 Task: Add the headline component in the site builder.
Action: Mouse moved to (1126, 85)
Screenshot: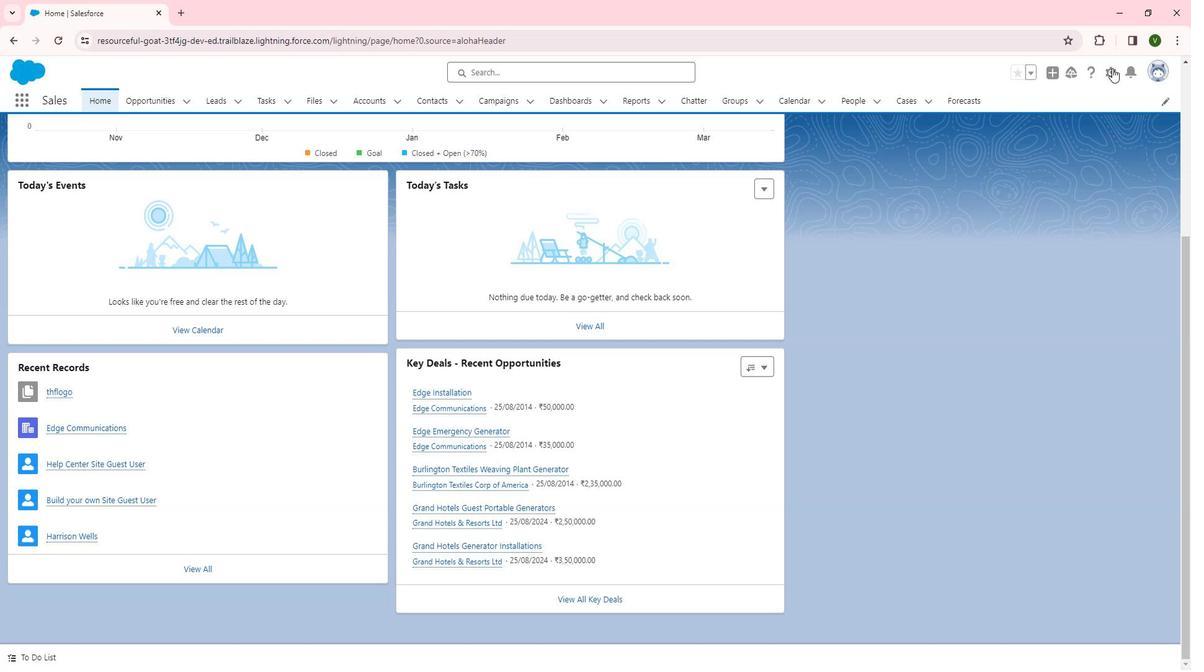 
Action: Mouse pressed left at (1126, 85)
Screenshot: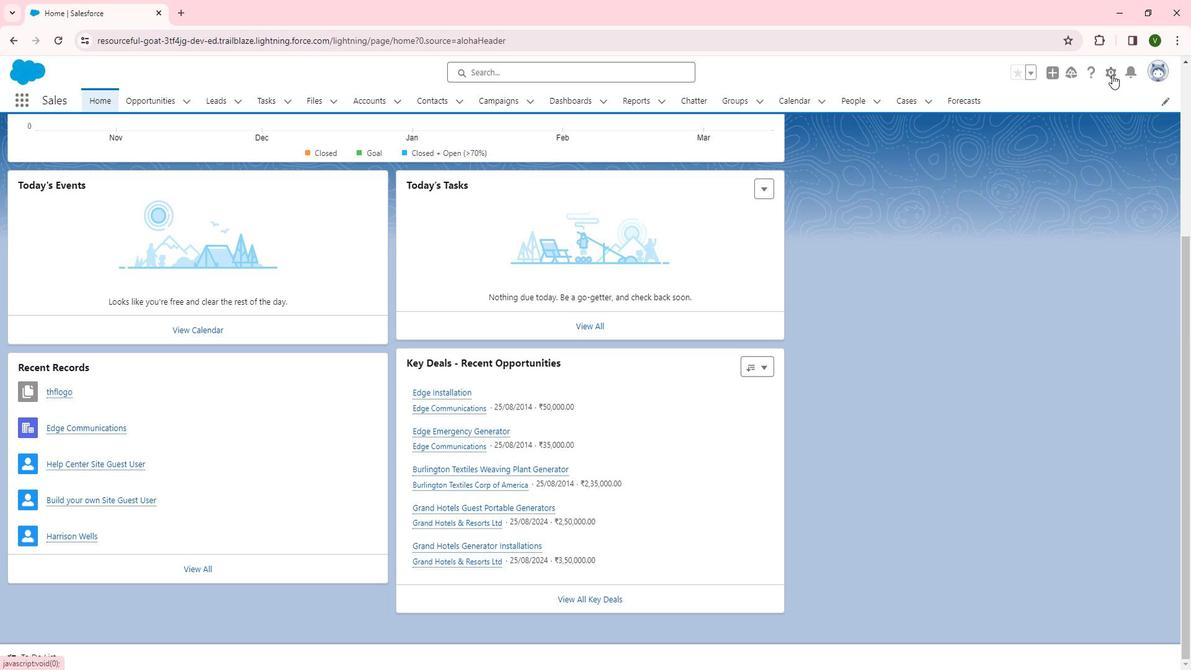 
Action: Mouse moved to (1077, 114)
Screenshot: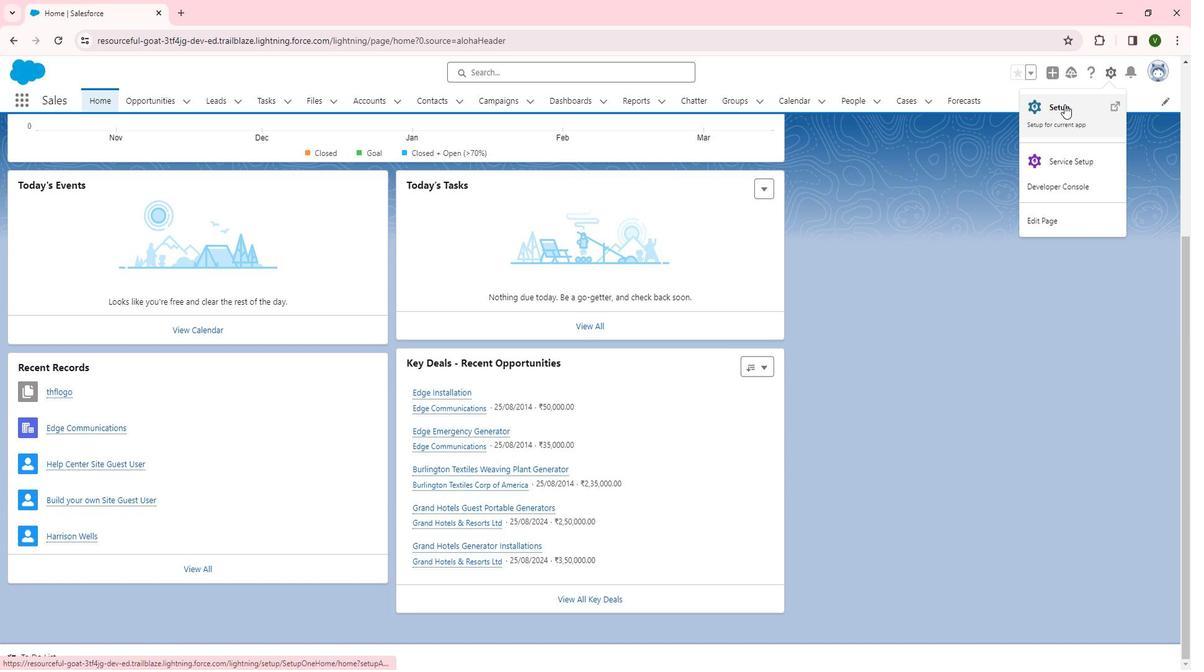 
Action: Mouse pressed left at (1077, 114)
Screenshot: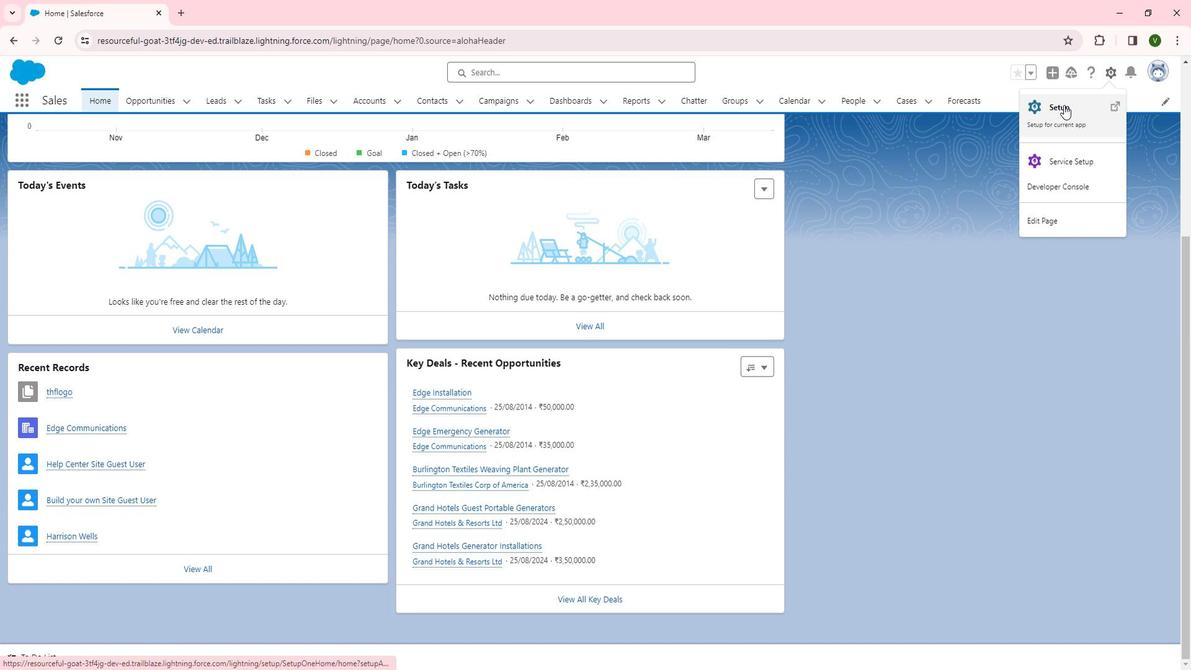 
Action: Mouse moved to (106, 229)
Screenshot: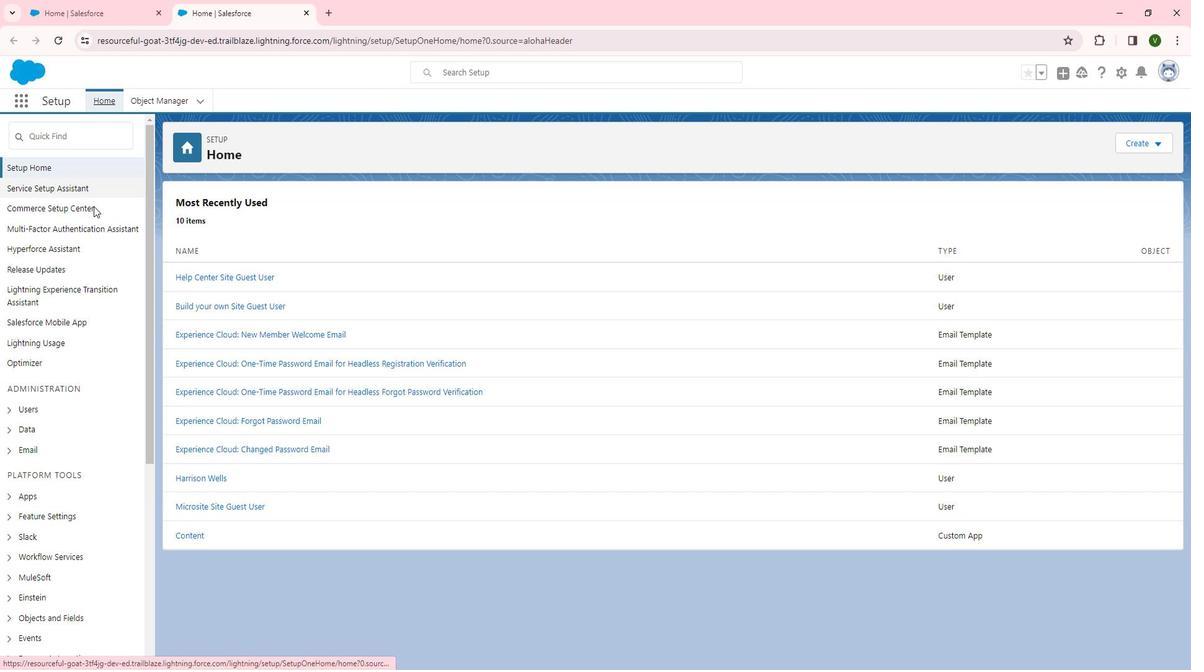 
Action: Mouse scrolled (106, 228) with delta (0, 0)
Screenshot: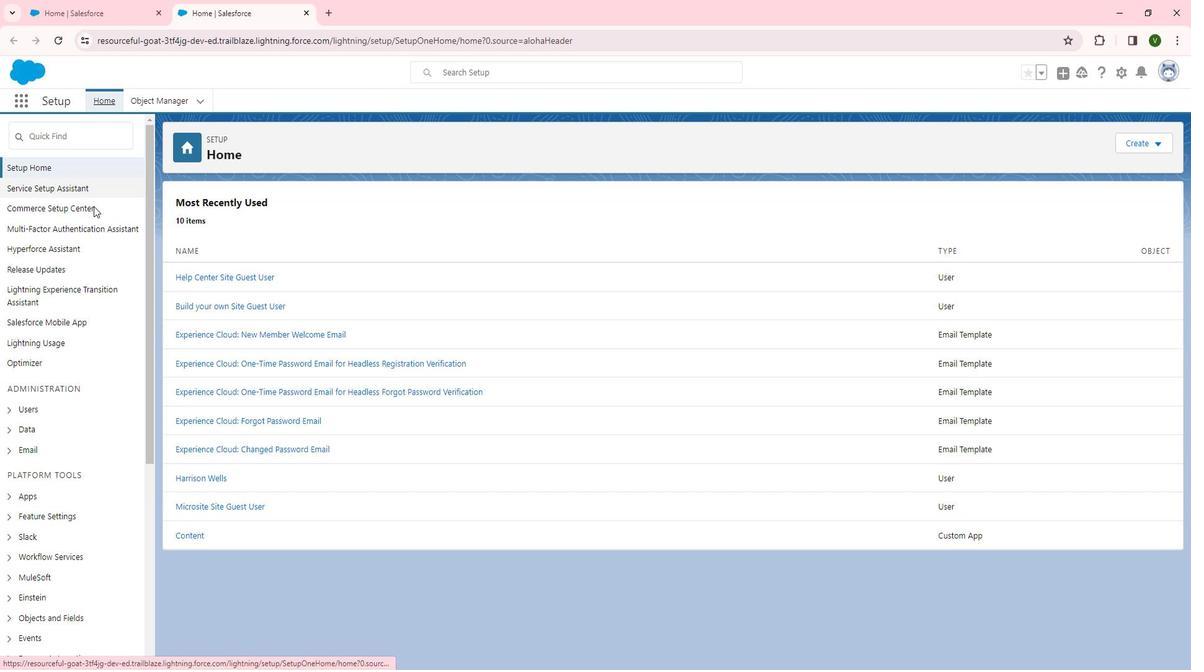 
Action: Mouse moved to (106, 261)
Screenshot: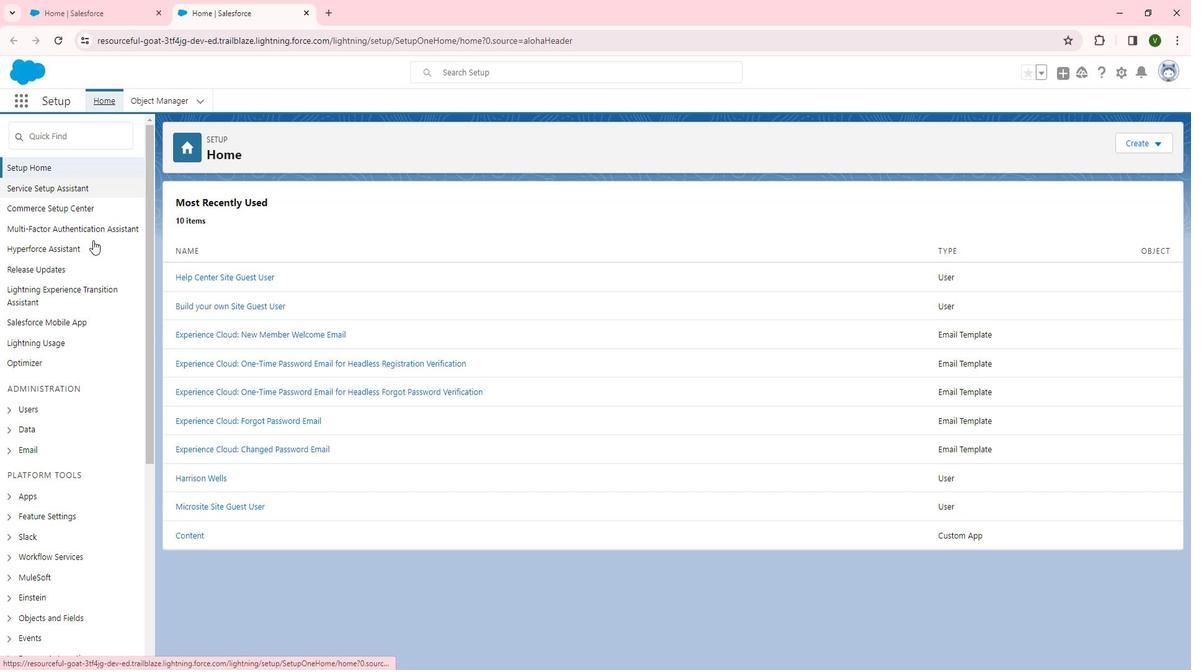 
Action: Mouse scrolled (106, 261) with delta (0, 0)
Screenshot: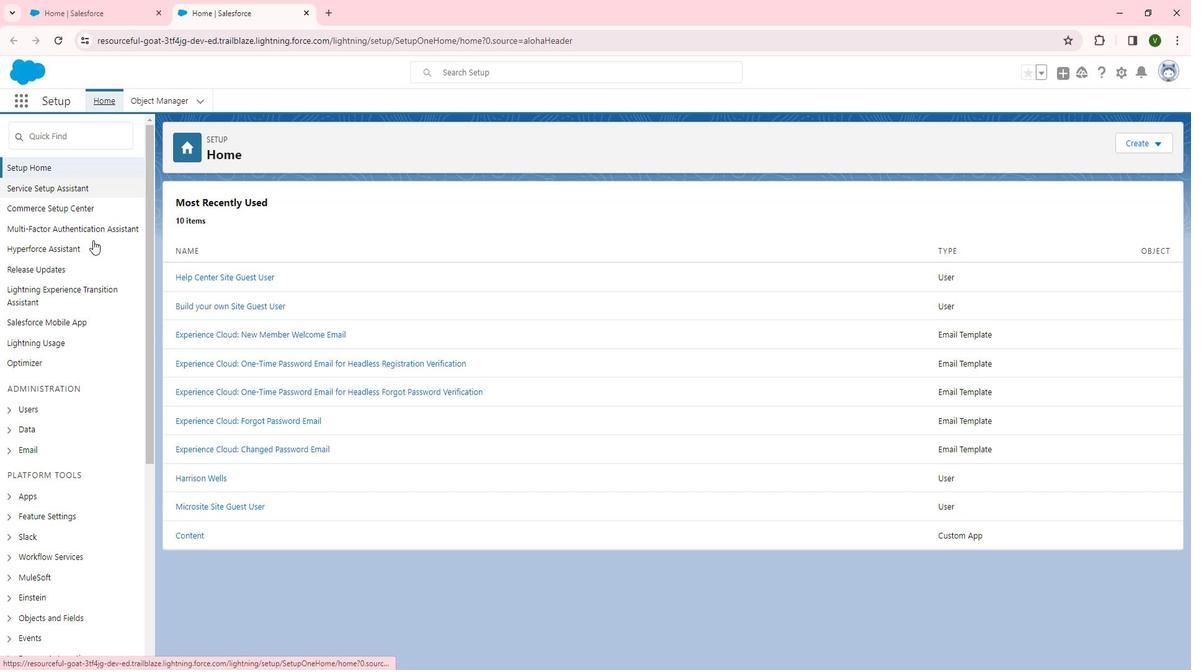 
Action: Mouse moved to (109, 268)
Screenshot: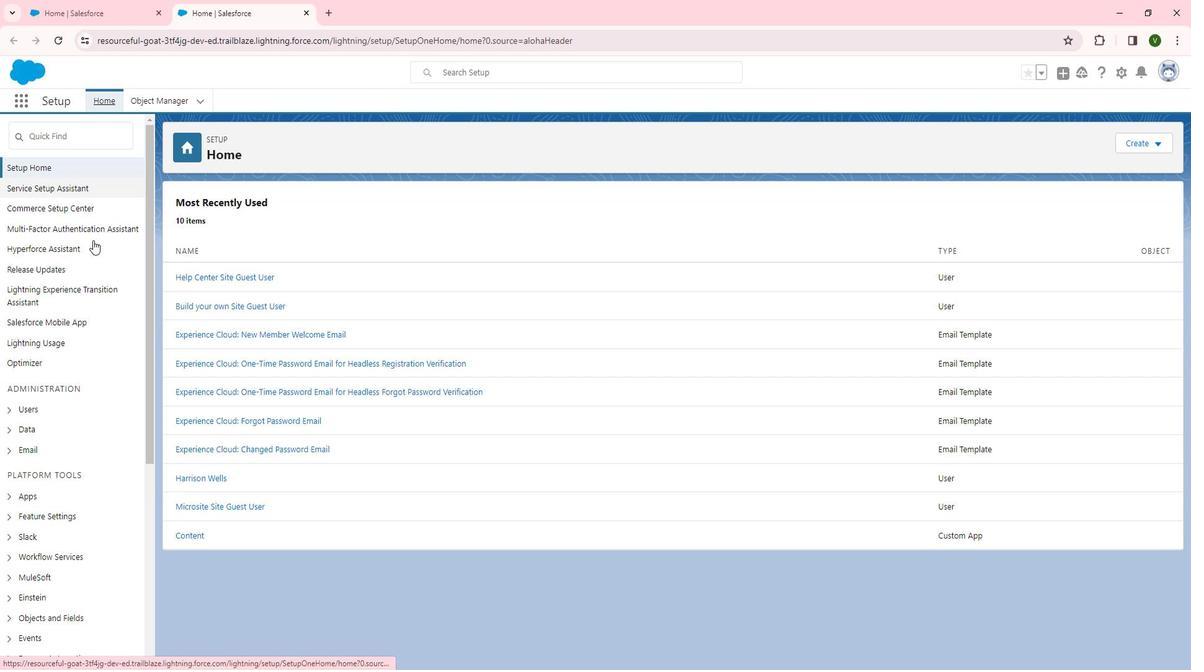 
Action: Mouse scrolled (109, 268) with delta (0, 0)
Screenshot: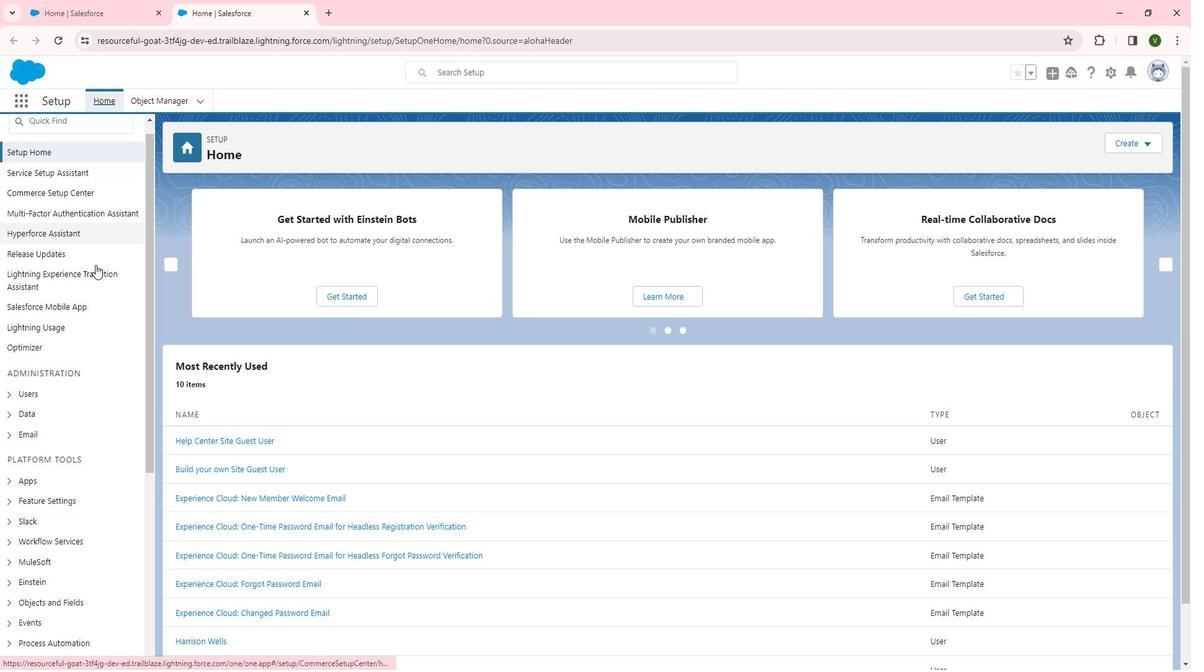 
Action: Mouse moved to (30, 324)
Screenshot: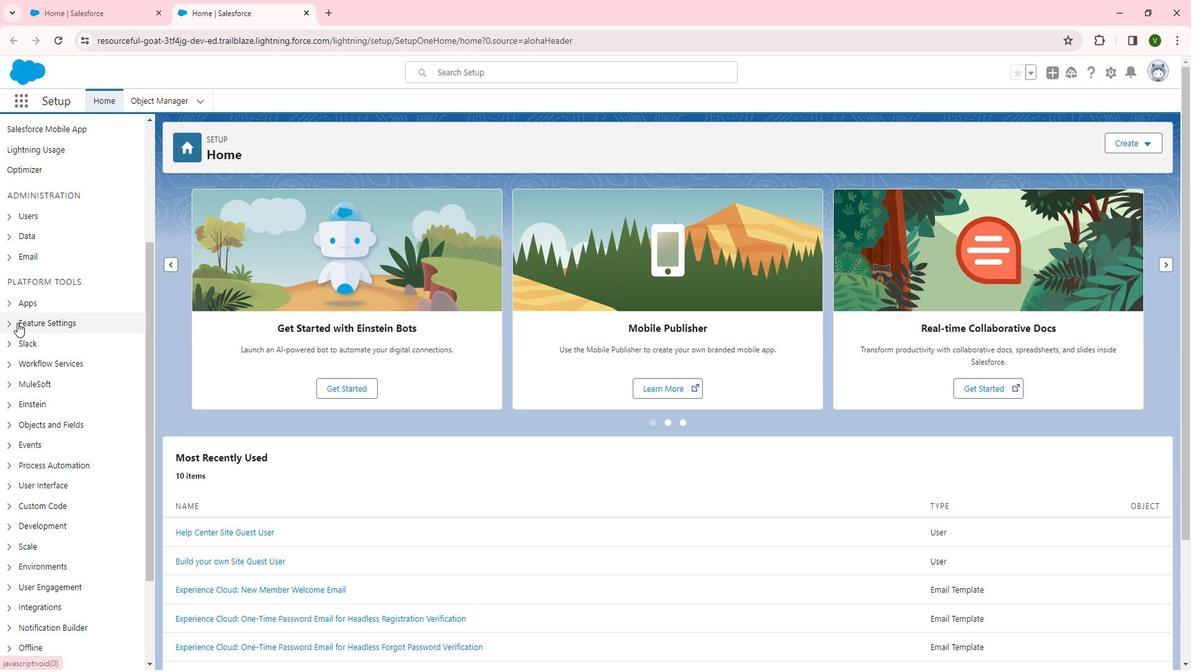 
Action: Mouse pressed left at (30, 324)
Screenshot: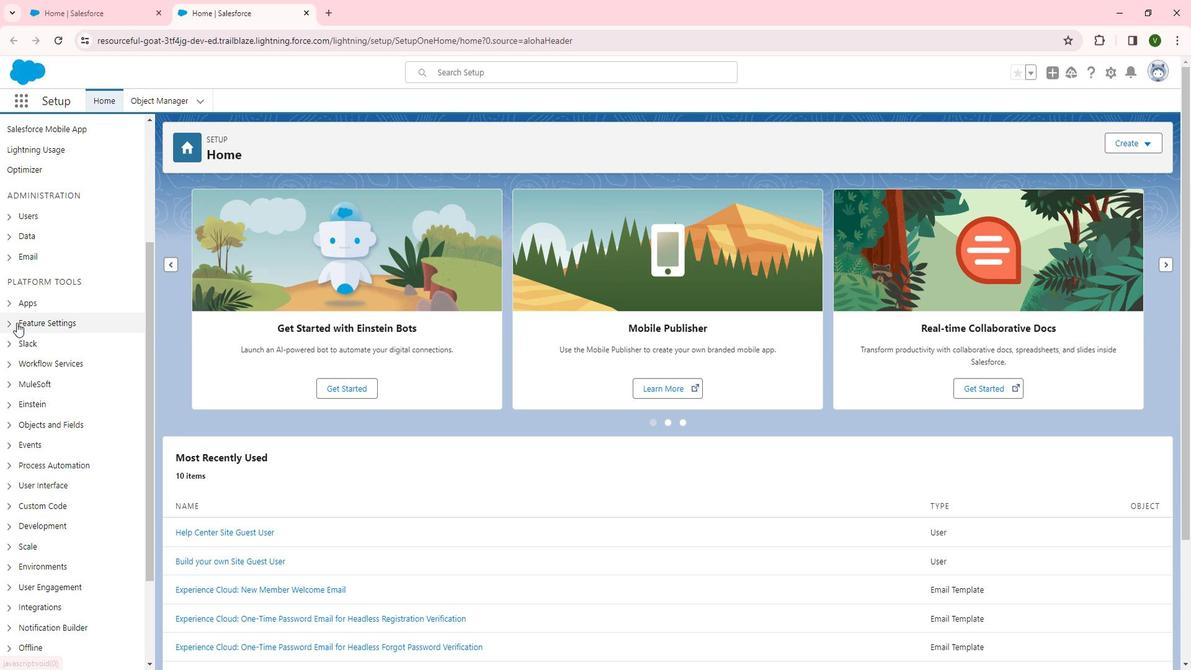 
Action: Mouse moved to (40, 323)
Screenshot: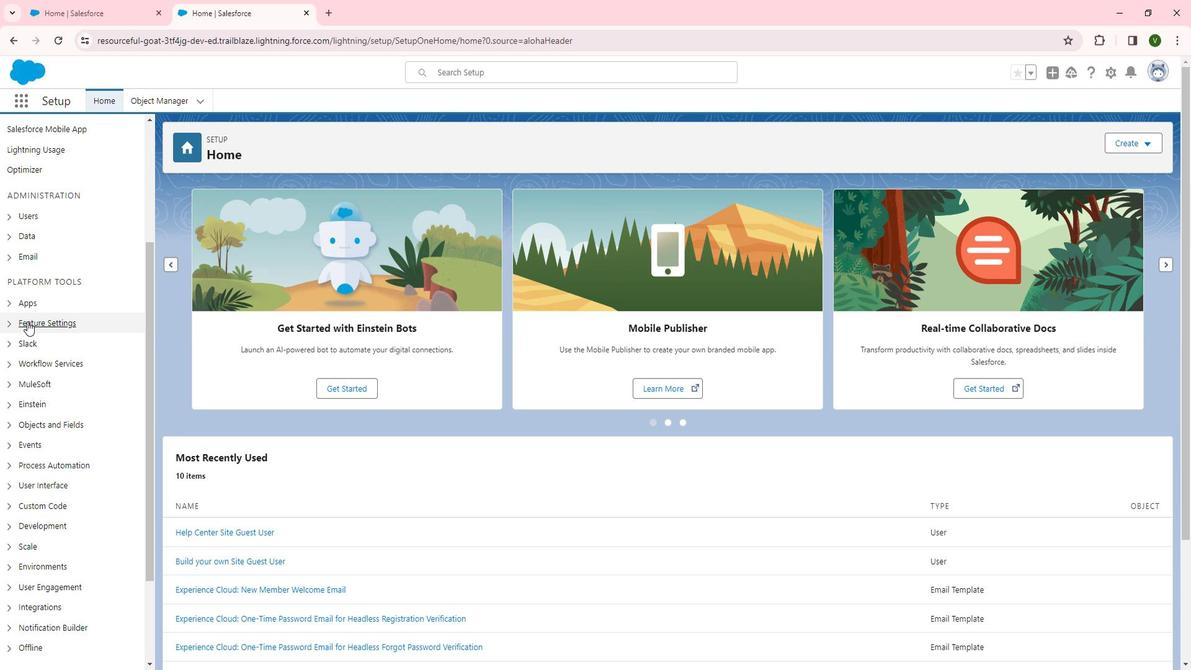 
Action: Mouse scrolled (40, 322) with delta (0, 0)
Screenshot: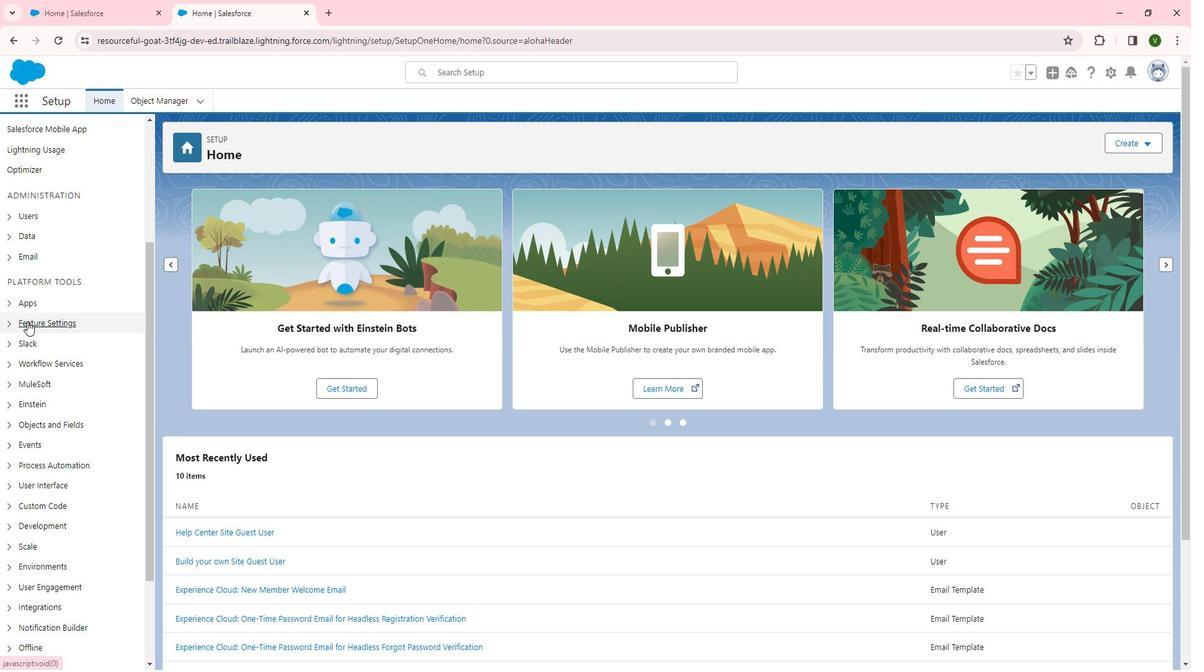 
Action: Mouse moved to (54, 260)
Screenshot: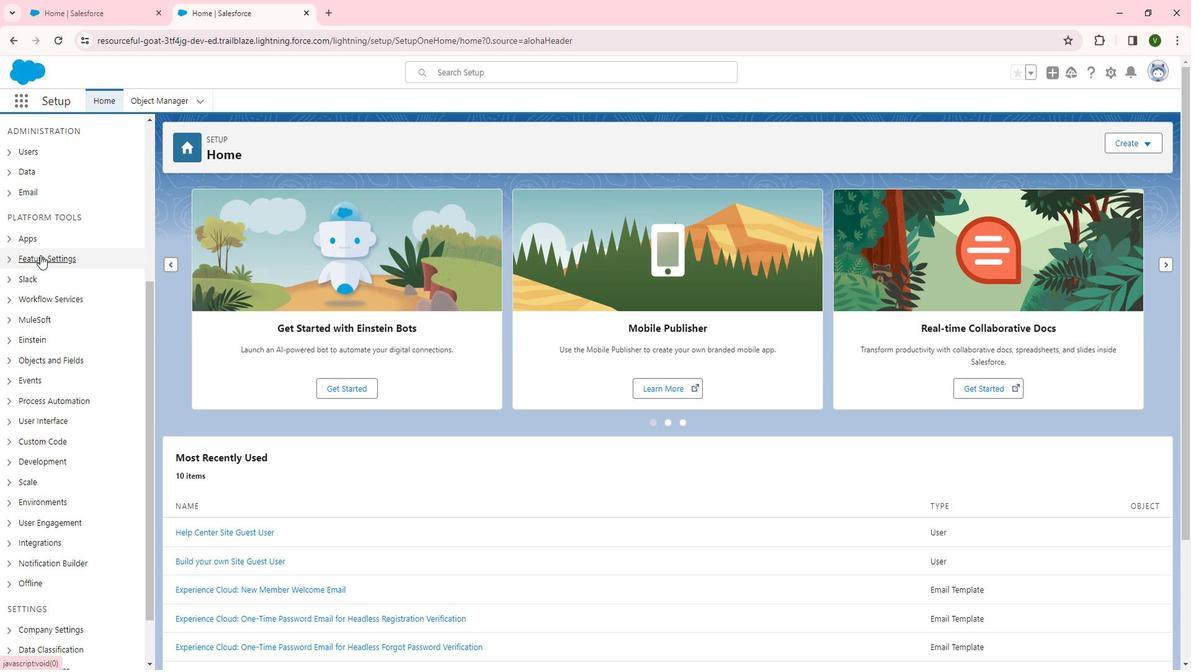 
Action: Mouse pressed left at (54, 260)
Screenshot: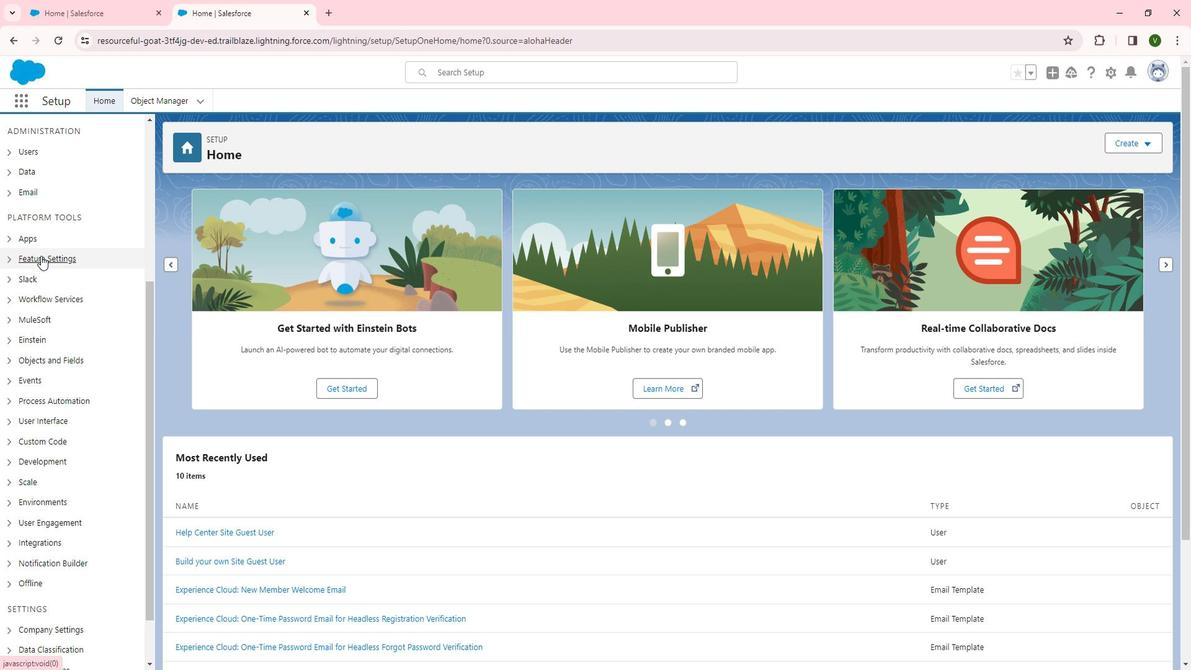 
Action: Mouse moved to (76, 356)
Screenshot: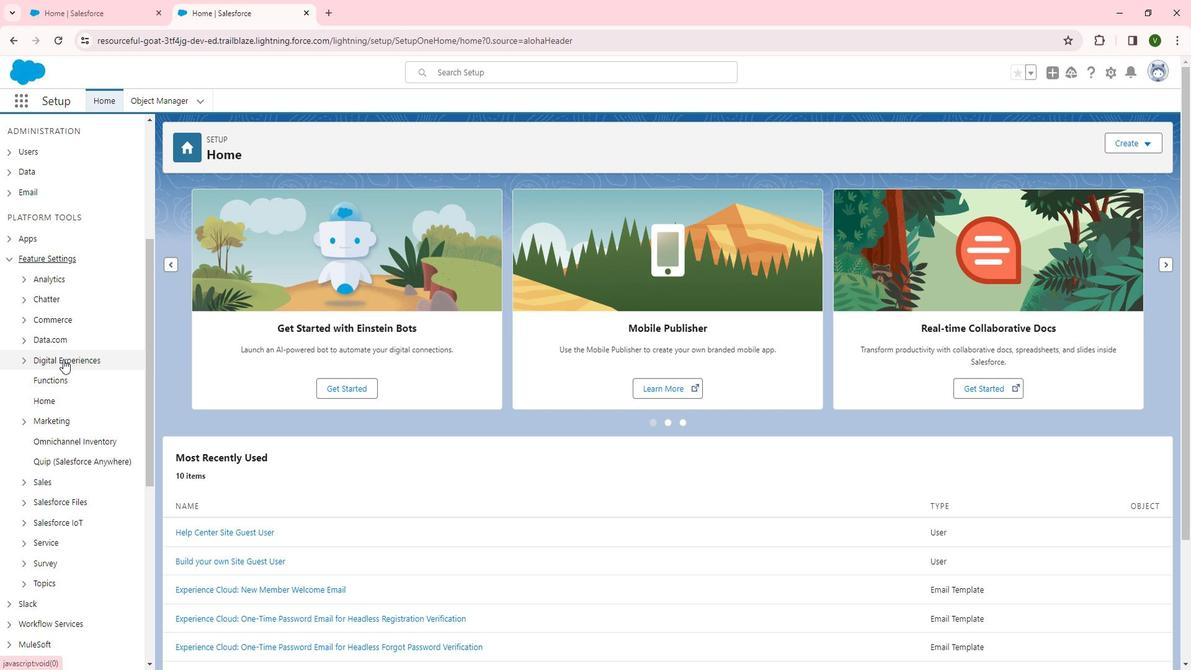 
Action: Mouse pressed left at (76, 356)
Screenshot: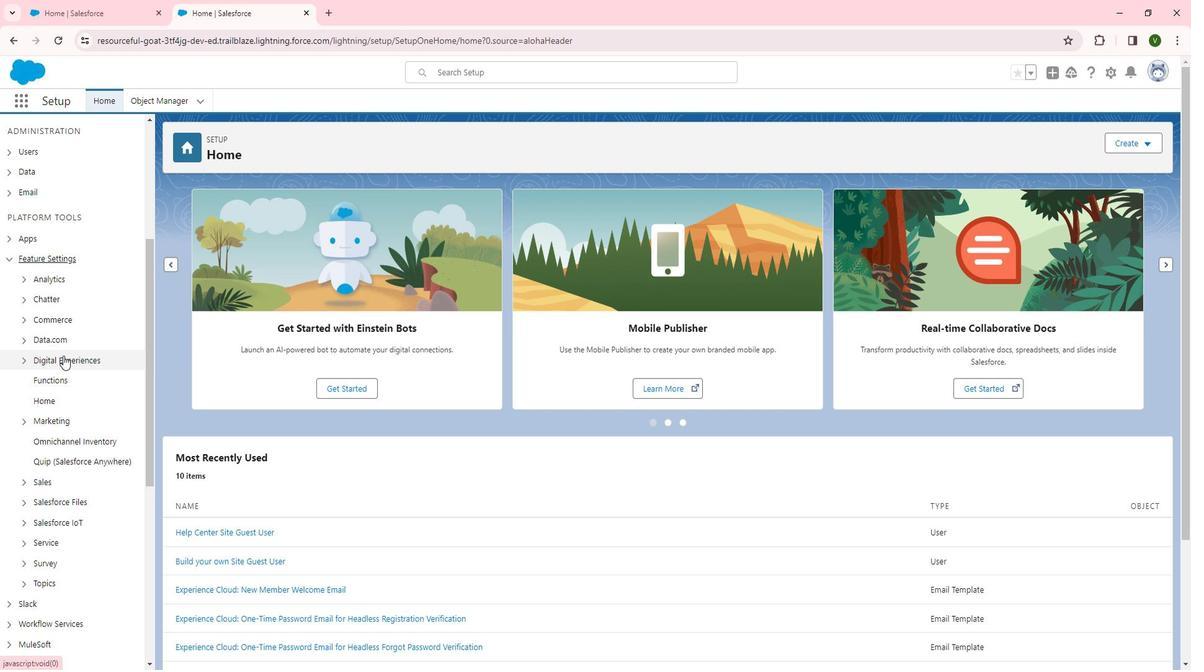 
Action: Mouse moved to (71, 377)
Screenshot: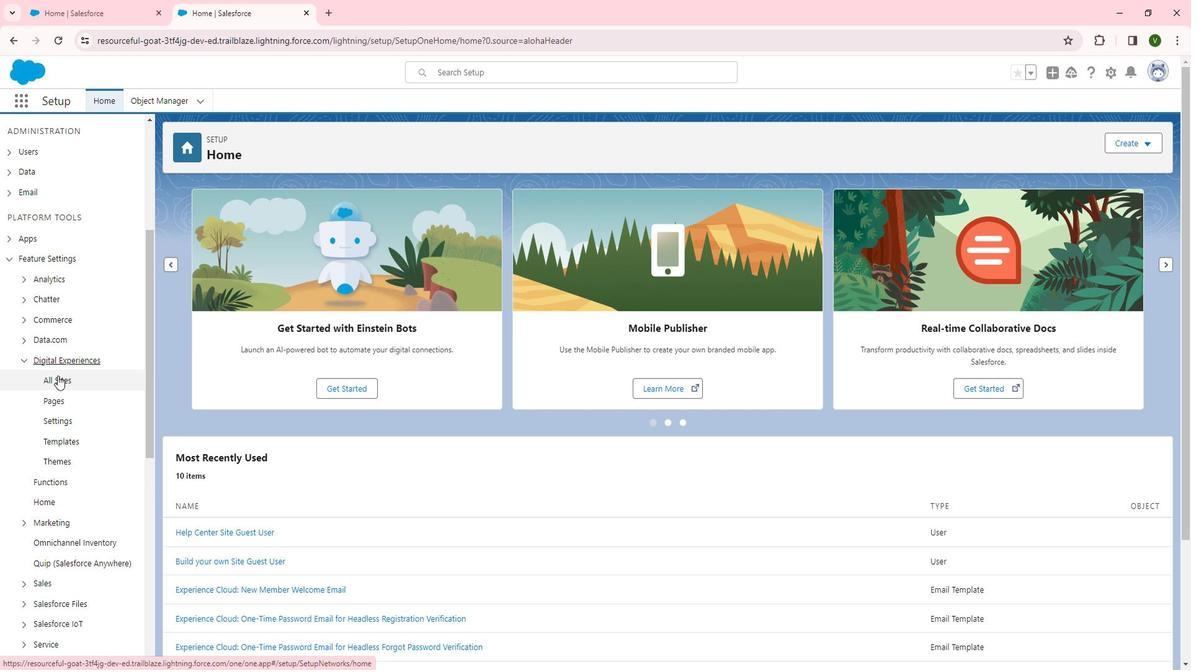 
Action: Mouse pressed left at (71, 377)
Screenshot: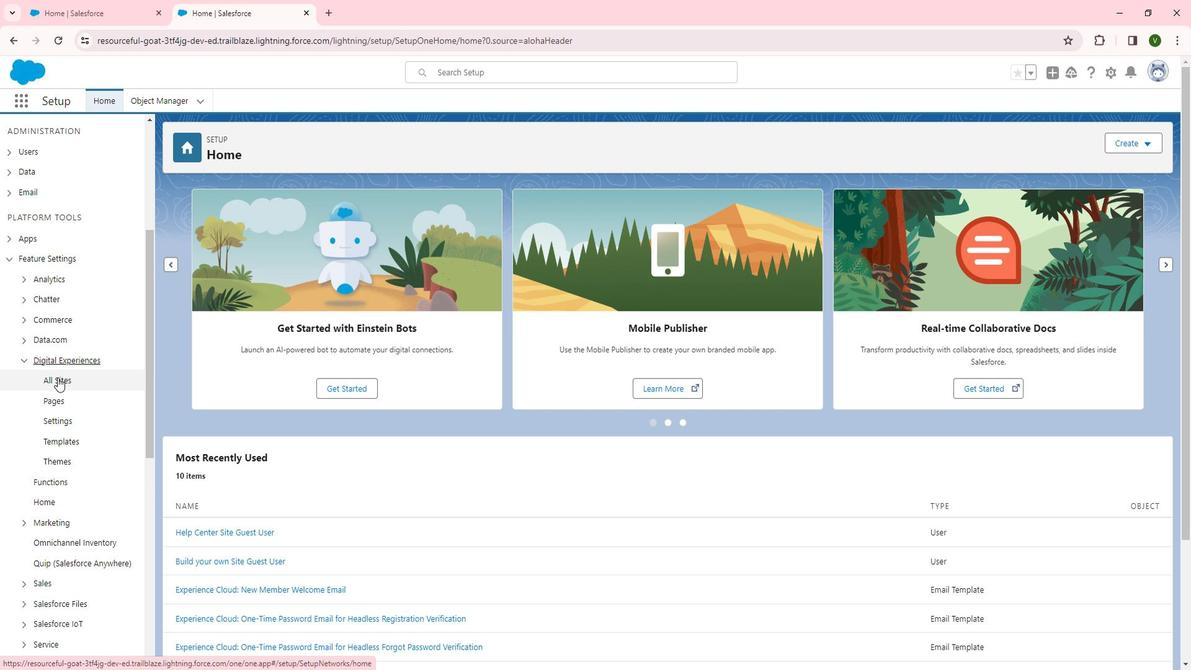 
Action: Mouse moved to (207, 327)
Screenshot: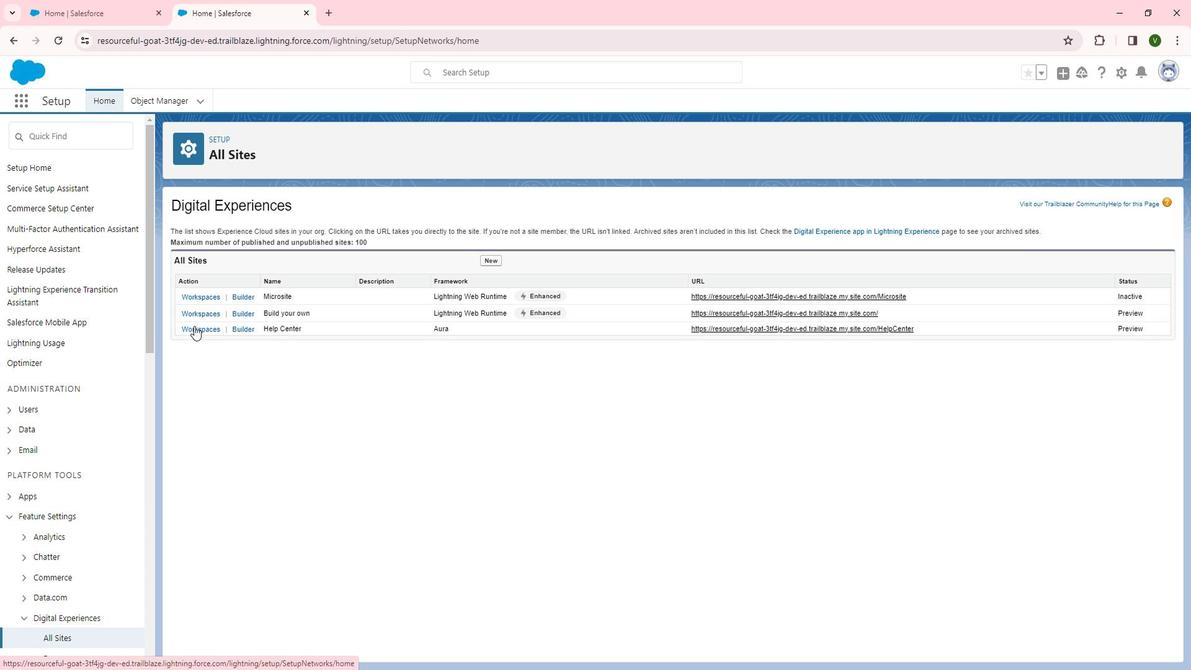 
Action: Mouse pressed left at (207, 327)
Screenshot: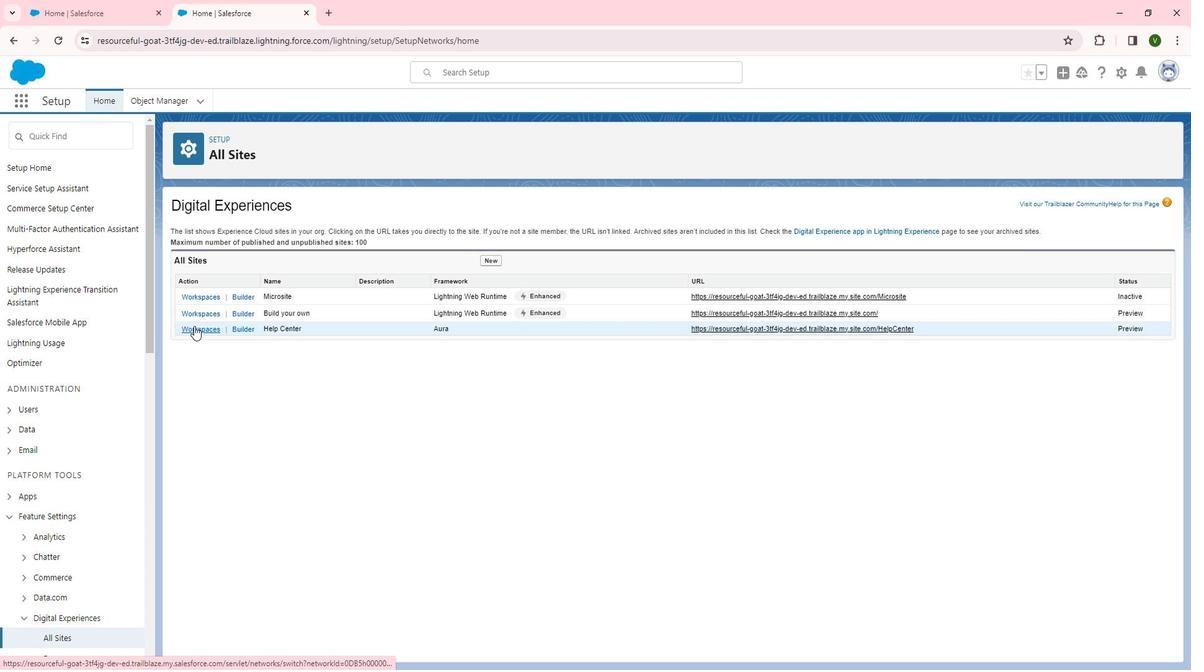
Action: Mouse moved to (155, 289)
Screenshot: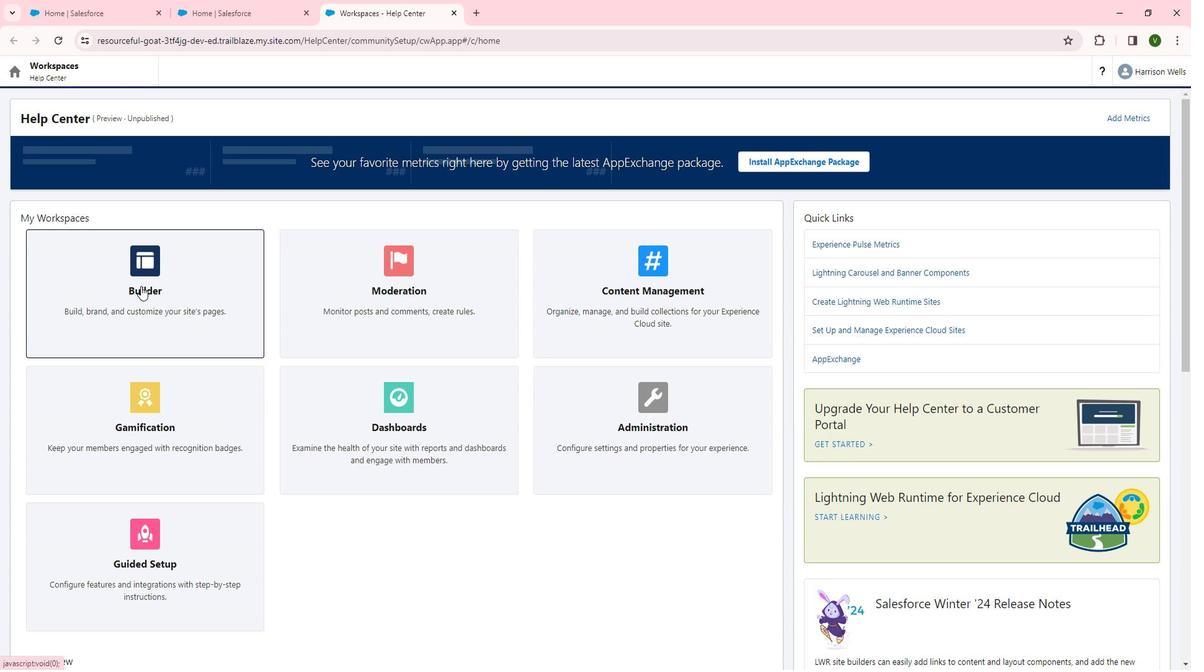 
Action: Mouse pressed left at (155, 289)
Screenshot: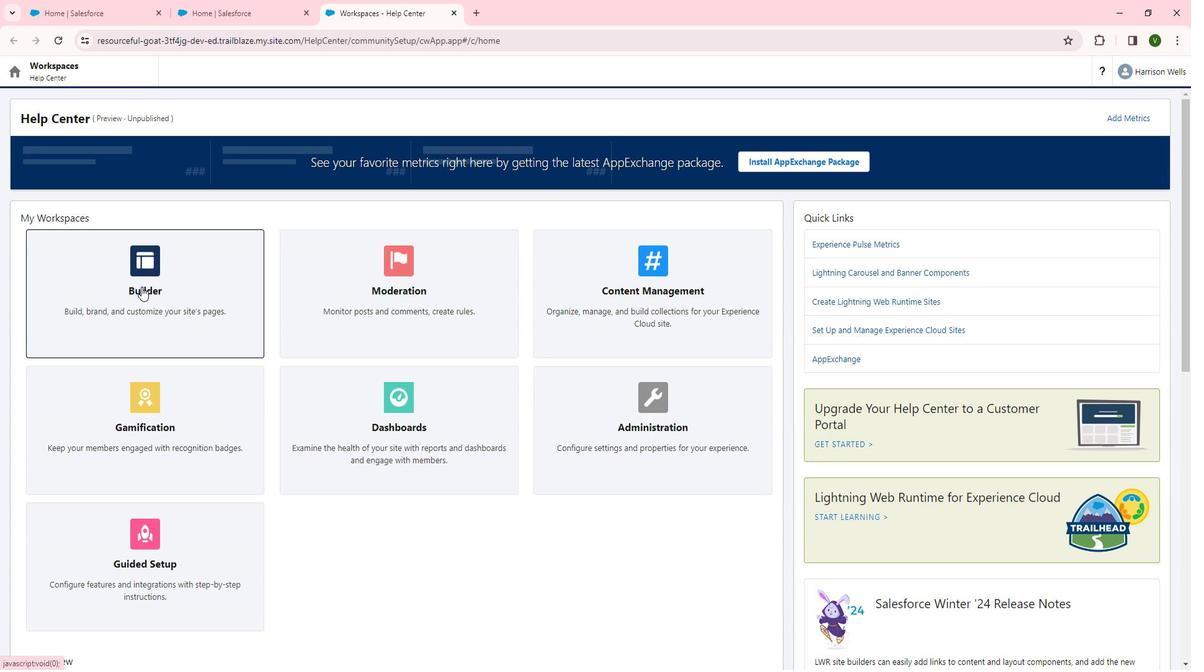 
Action: Mouse moved to (519, 461)
Screenshot: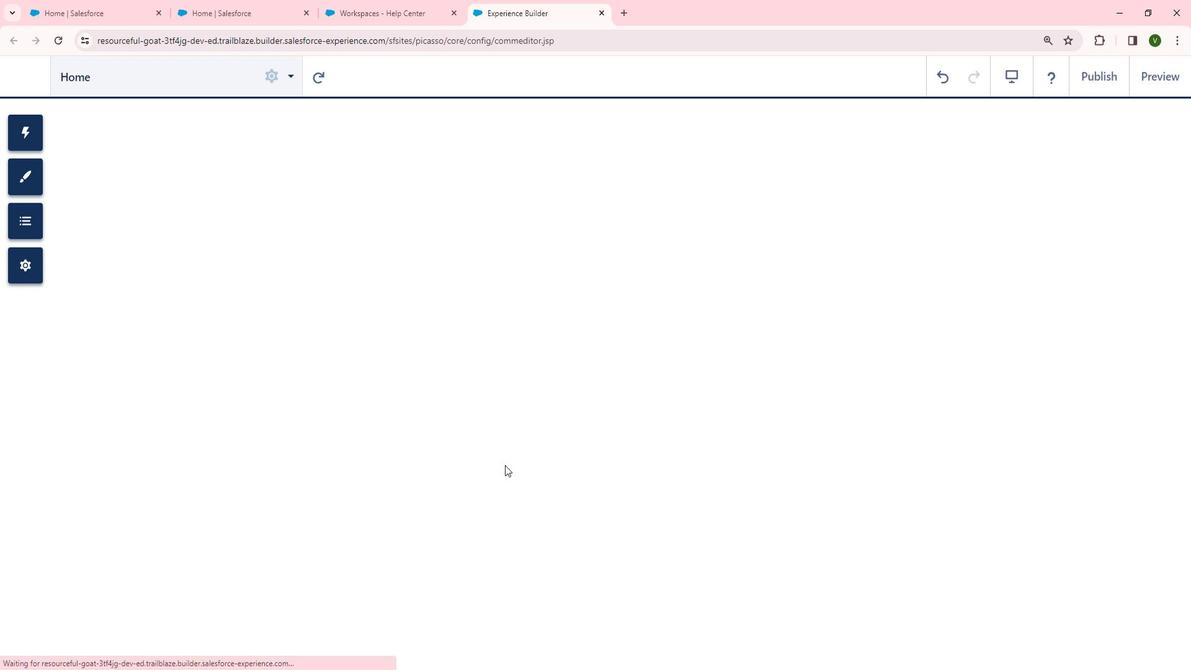 
Action: Mouse scrolled (519, 461) with delta (0, 0)
Screenshot: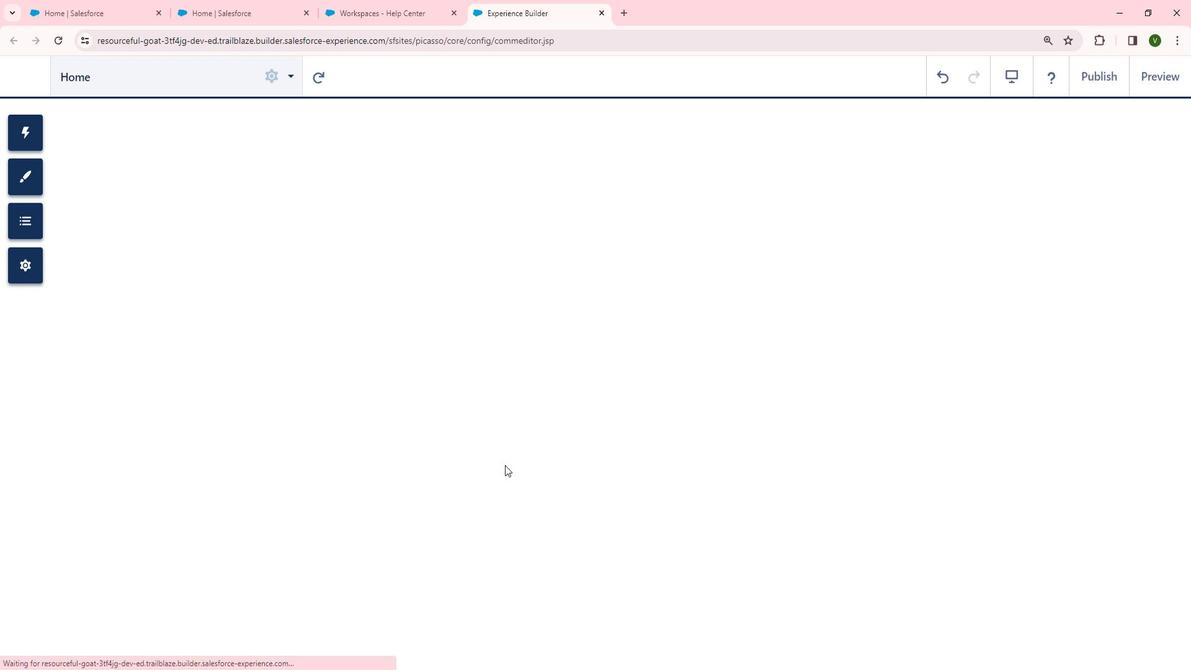 
Action: Mouse moved to (42, 138)
Screenshot: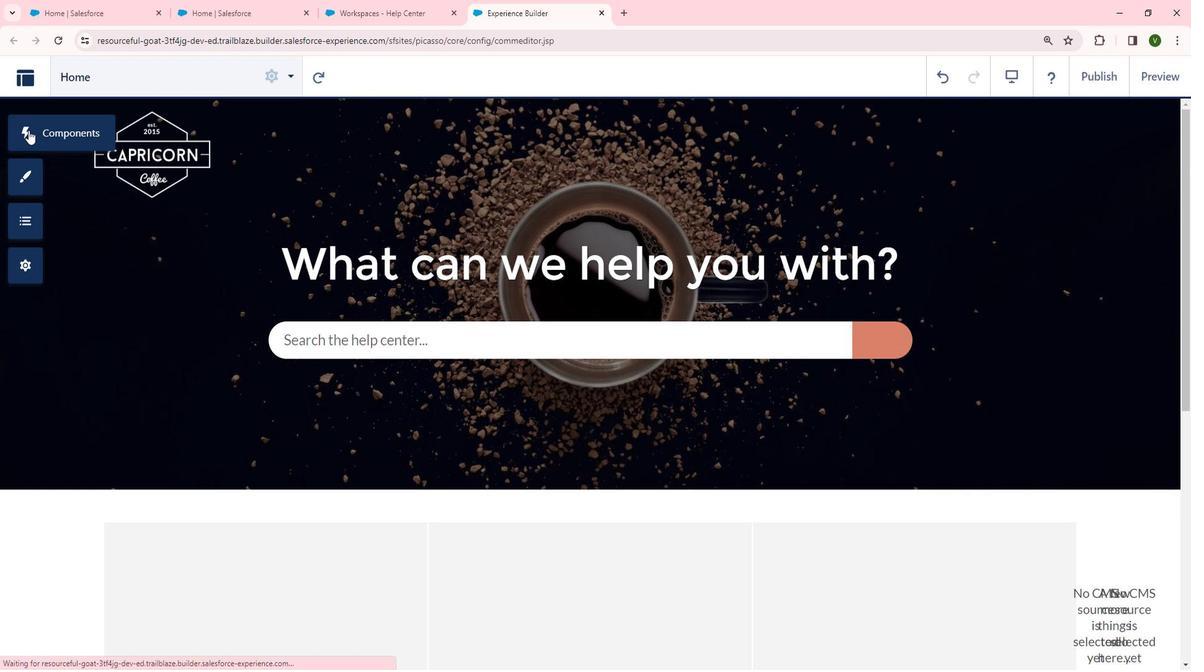 
Action: Mouse pressed left at (42, 138)
Screenshot: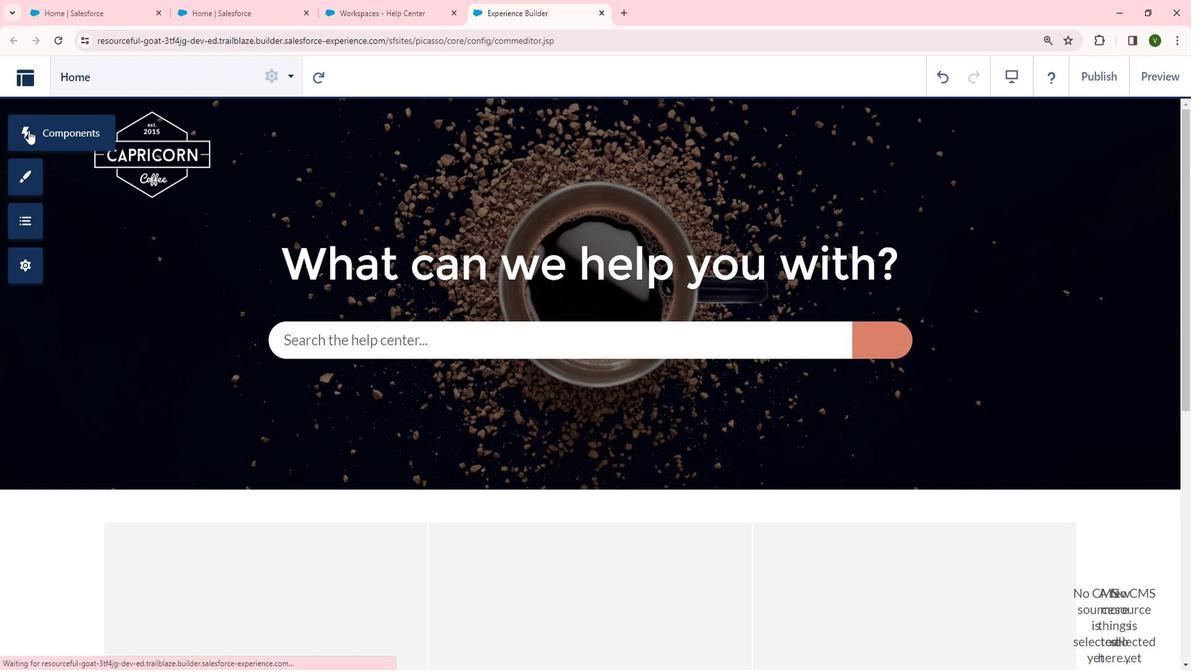 
Action: Mouse moved to (190, 436)
Screenshot: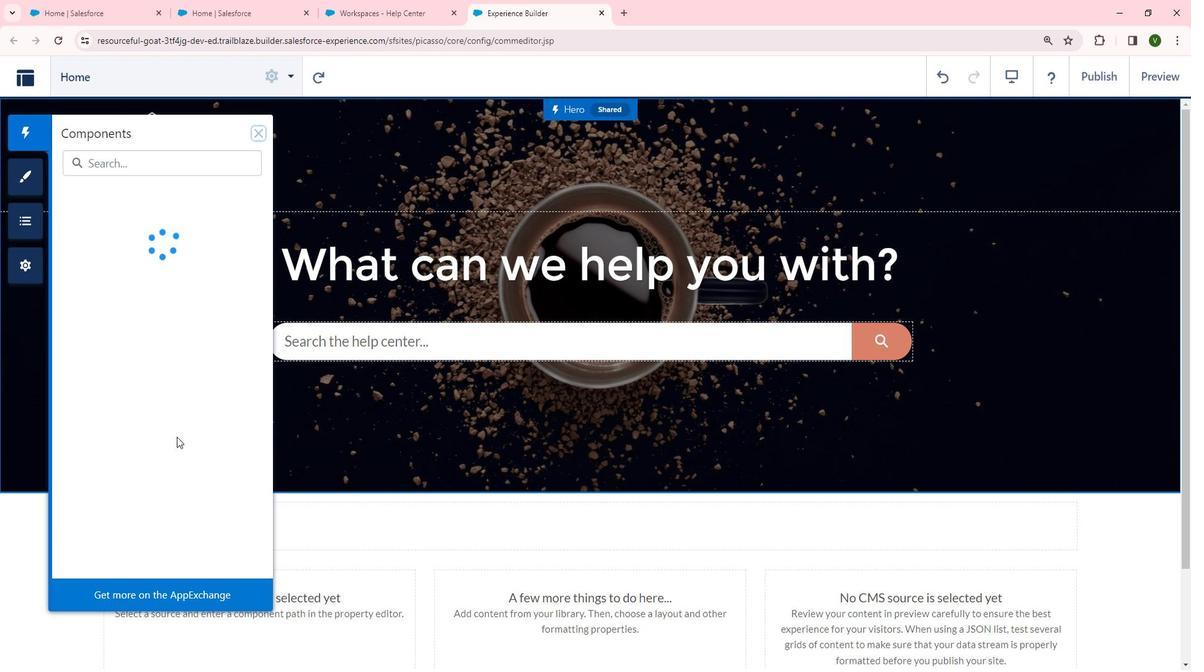 
Action: Mouse scrolled (190, 435) with delta (0, 0)
Screenshot: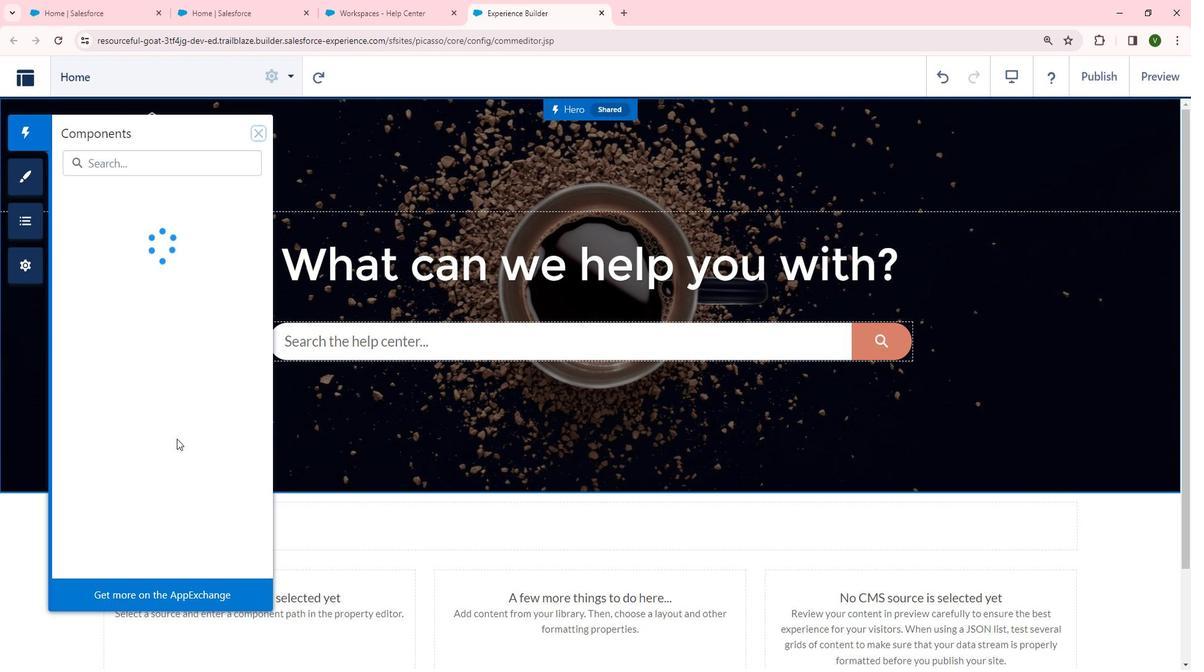 
Action: Mouse moved to (136, 258)
Screenshot: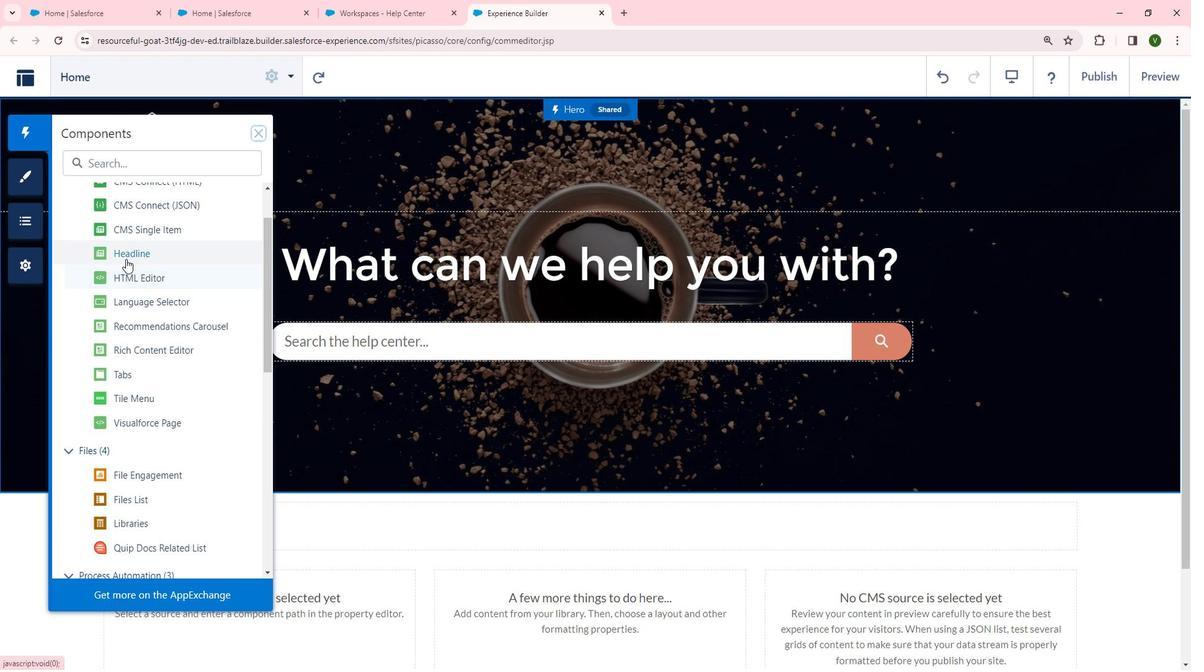 
Action: Mouse pressed left at (136, 258)
Screenshot: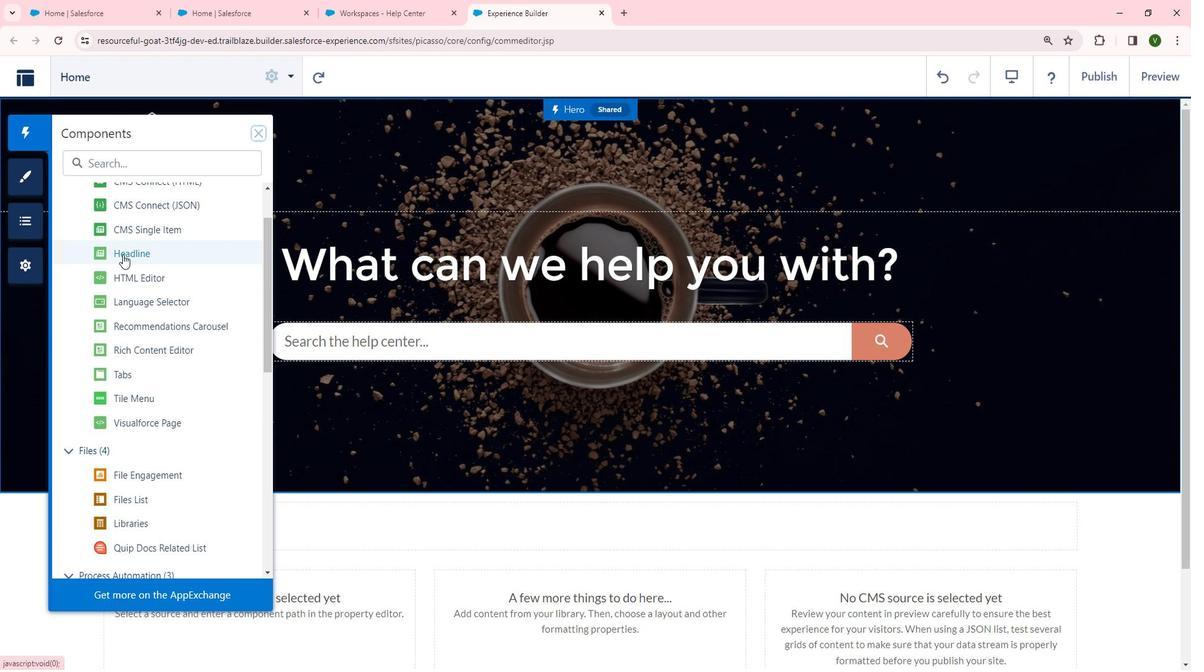 
Action: Mouse moved to (669, 526)
Screenshot: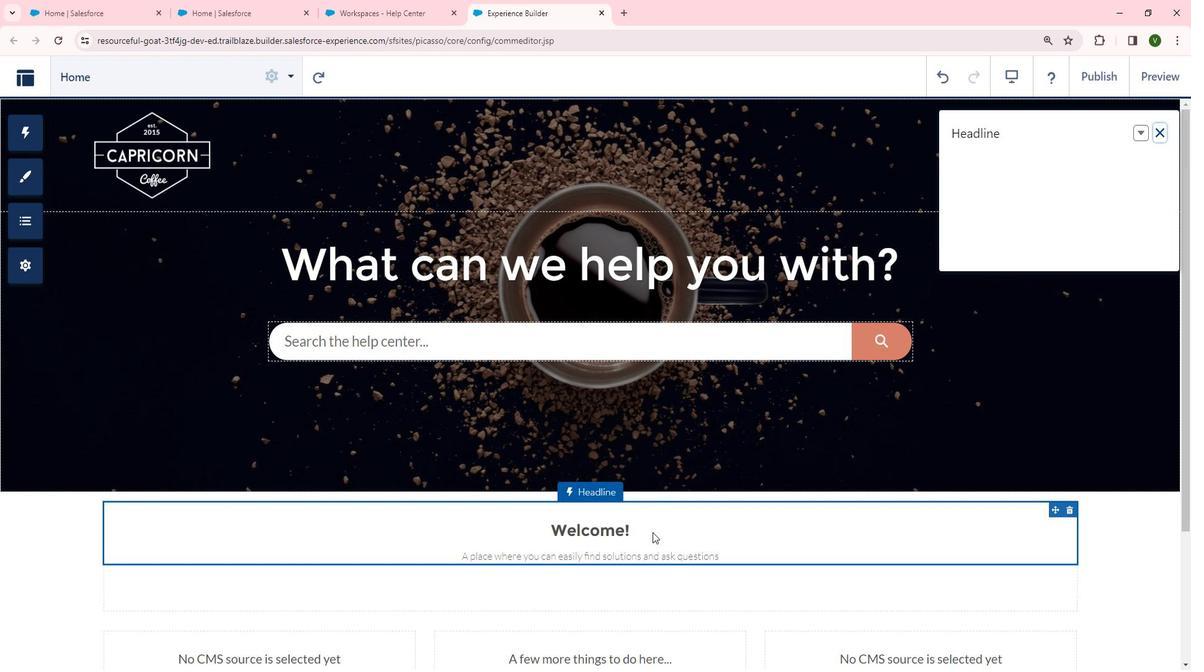 
